 Task: Assign in the project TourPlan the issue 'Improve the appâ€™s navigation and menu structure' to the sprint 'Breakaway'.
Action: Mouse moved to (274, 348)
Screenshot: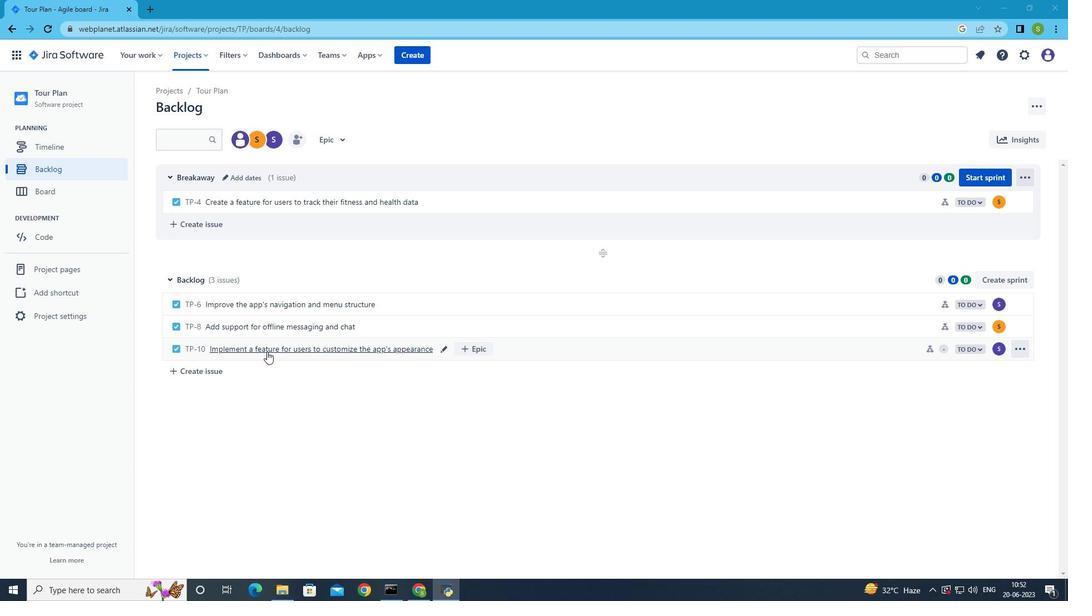 
Action: Mouse pressed left at (274, 348)
Screenshot: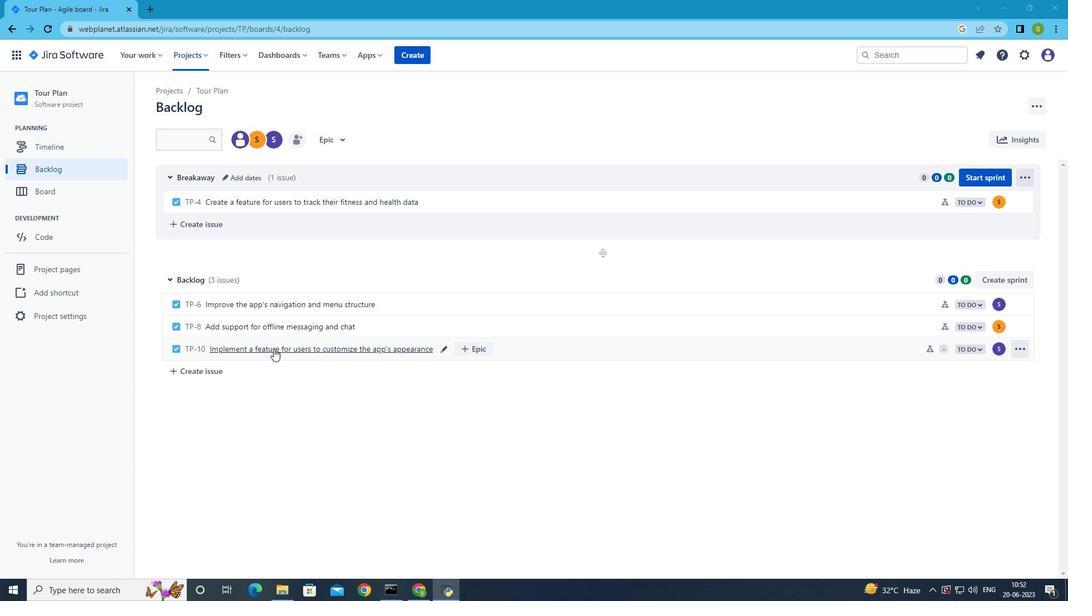 
Action: Mouse moved to (756, 352)
Screenshot: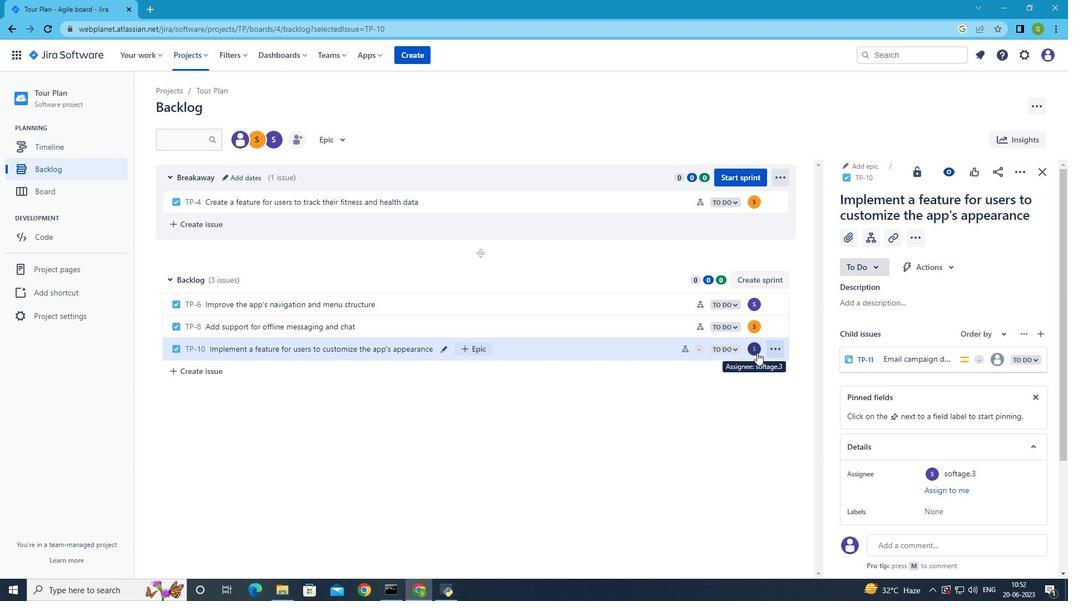 
Action: Mouse pressed left at (756, 352)
Screenshot: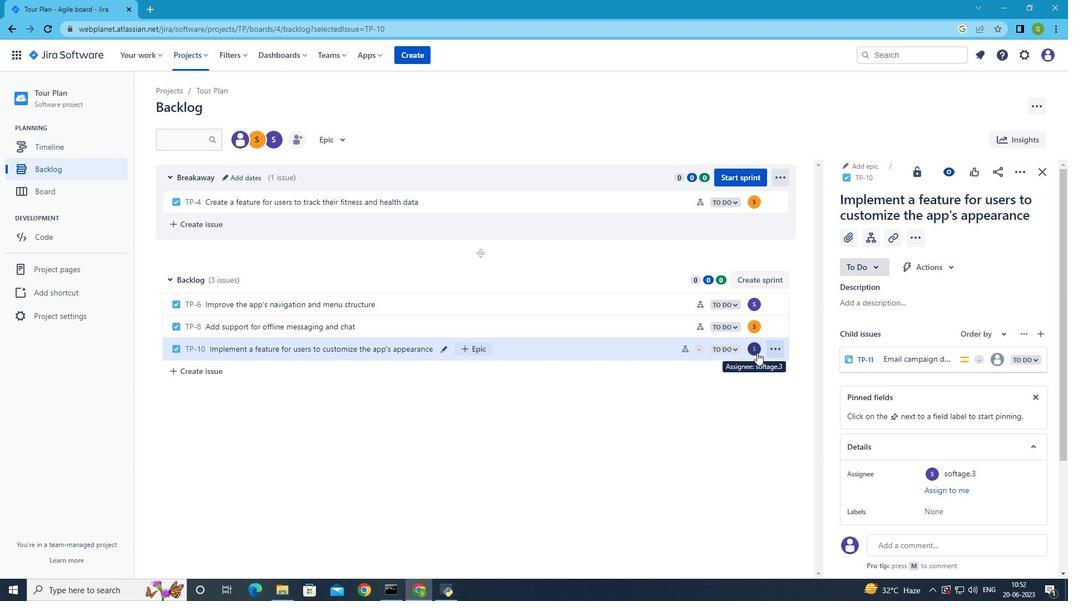 
Action: Mouse moved to (783, 344)
Screenshot: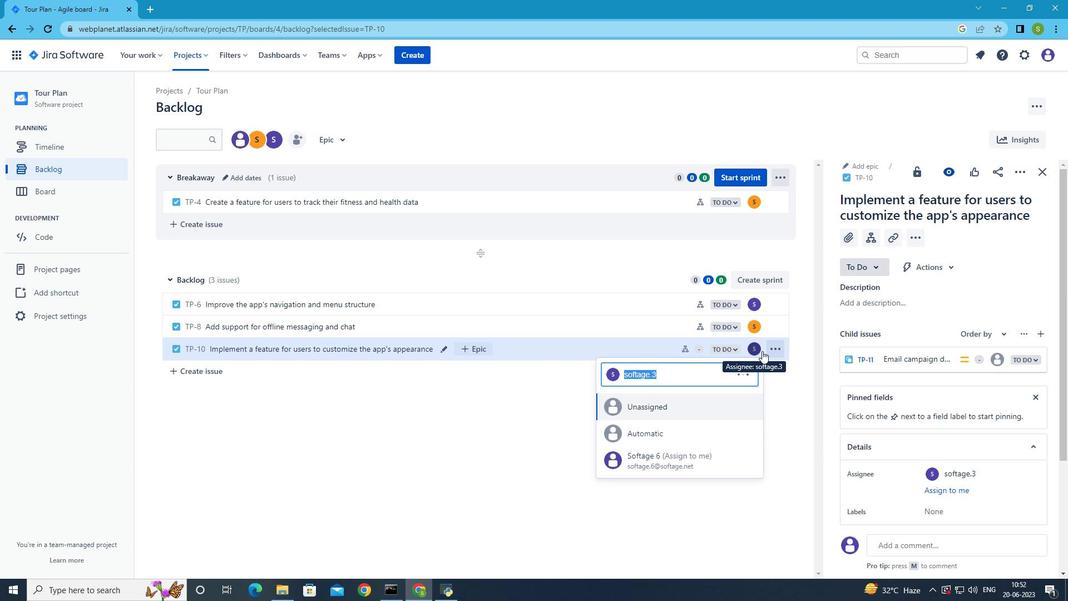 
Action: Mouse pressed left at (783, 344)
Screenshot: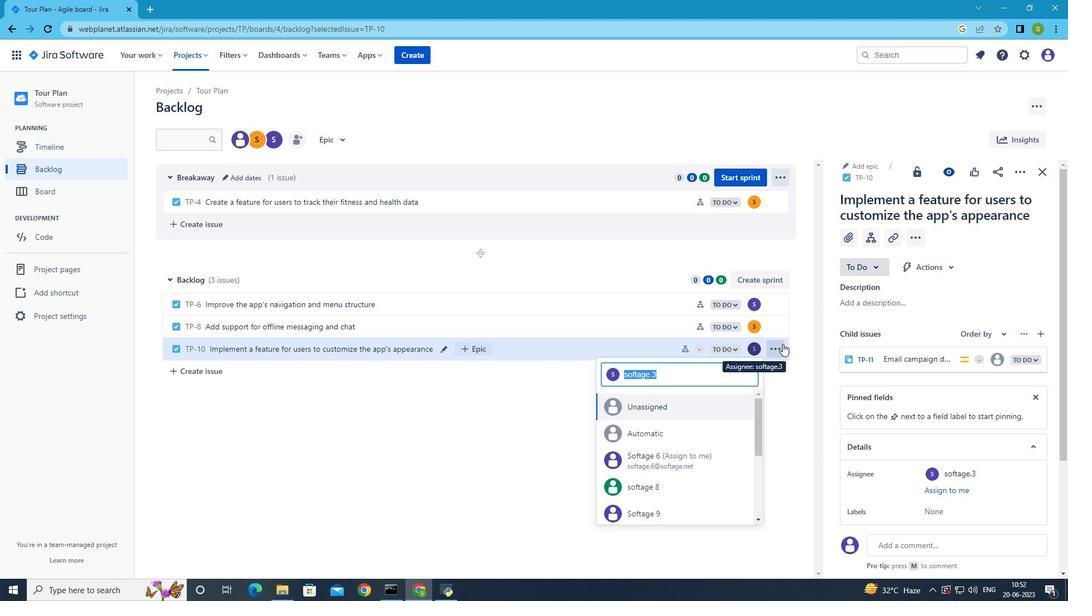 
Action: Mouse moved to (763, 472)
Screenshot: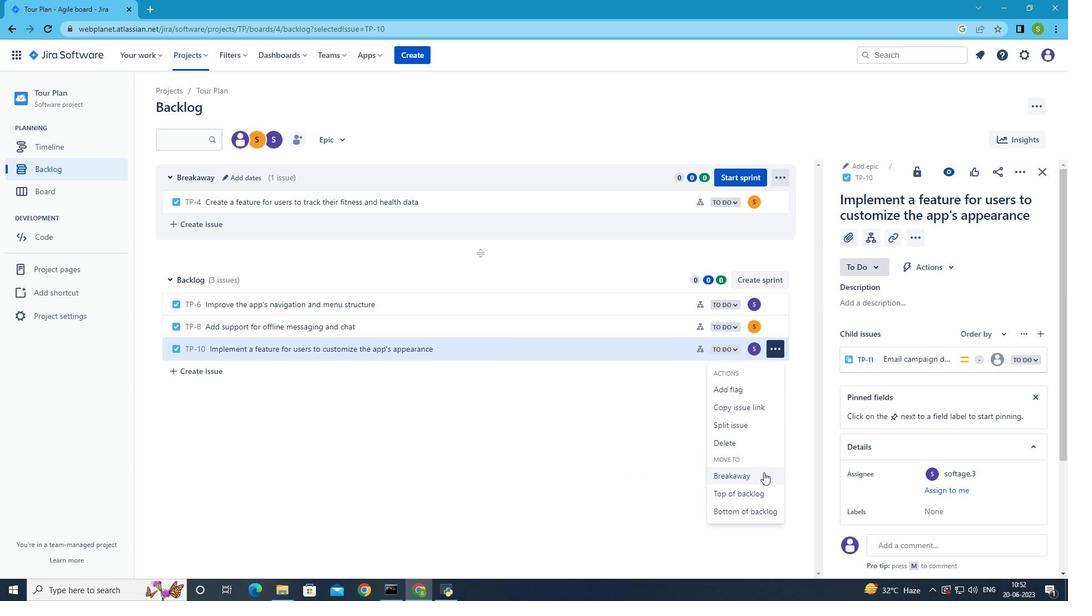 
Action: Mouse pressed left at (763, 472)
Screenshot: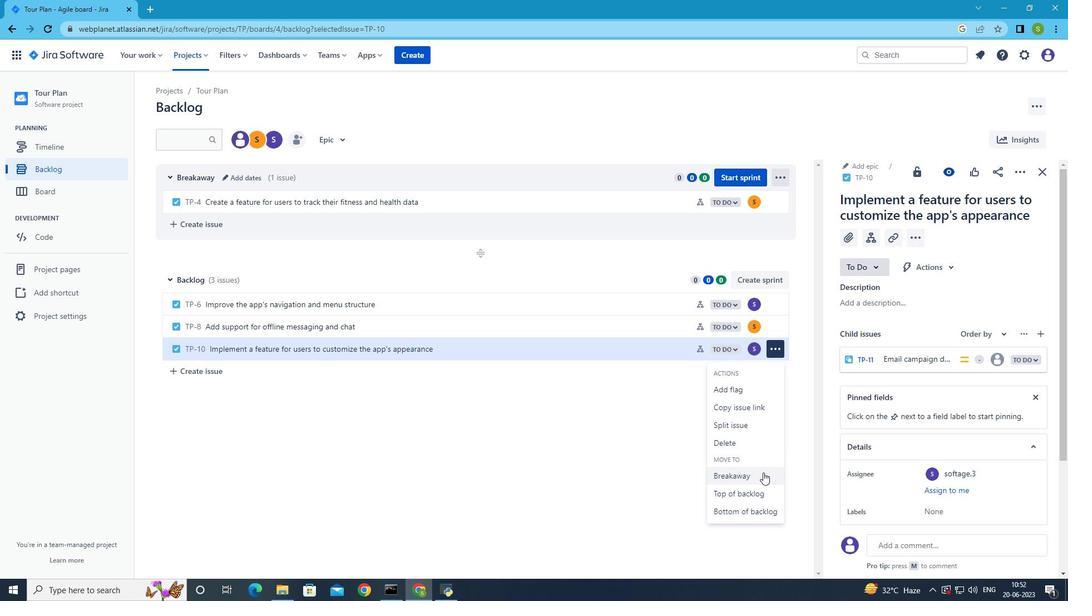 
Action: Mouse moved to (354, 350)
Screenshot: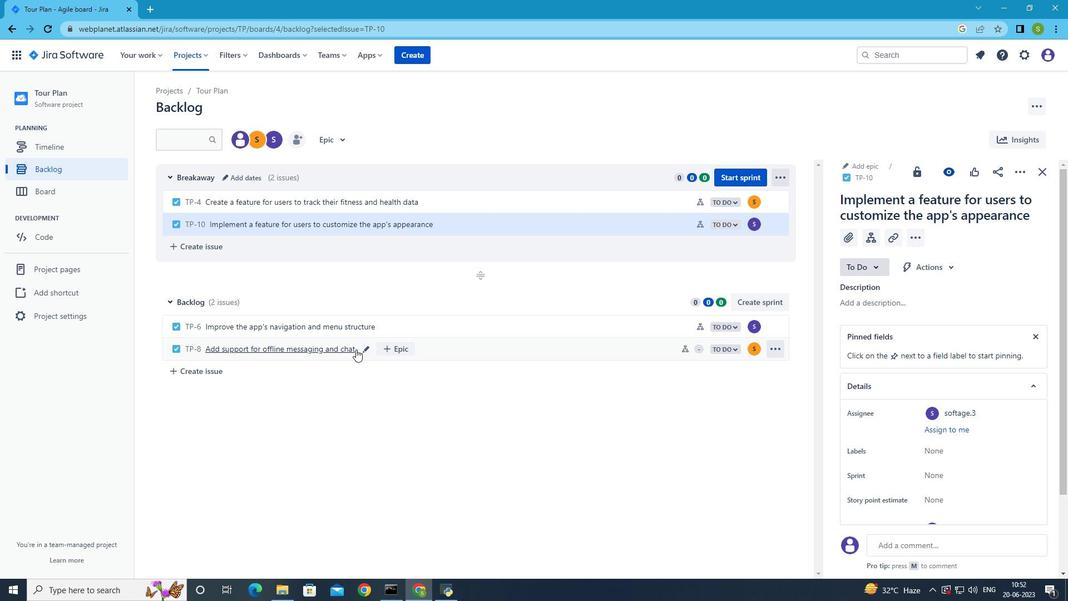
